 Task: Check the weather for June 28, 2023, in New Delhi and Washington, D.C., using the calendar application.
Action: Mouse moved to (19, 80)
Screenshot: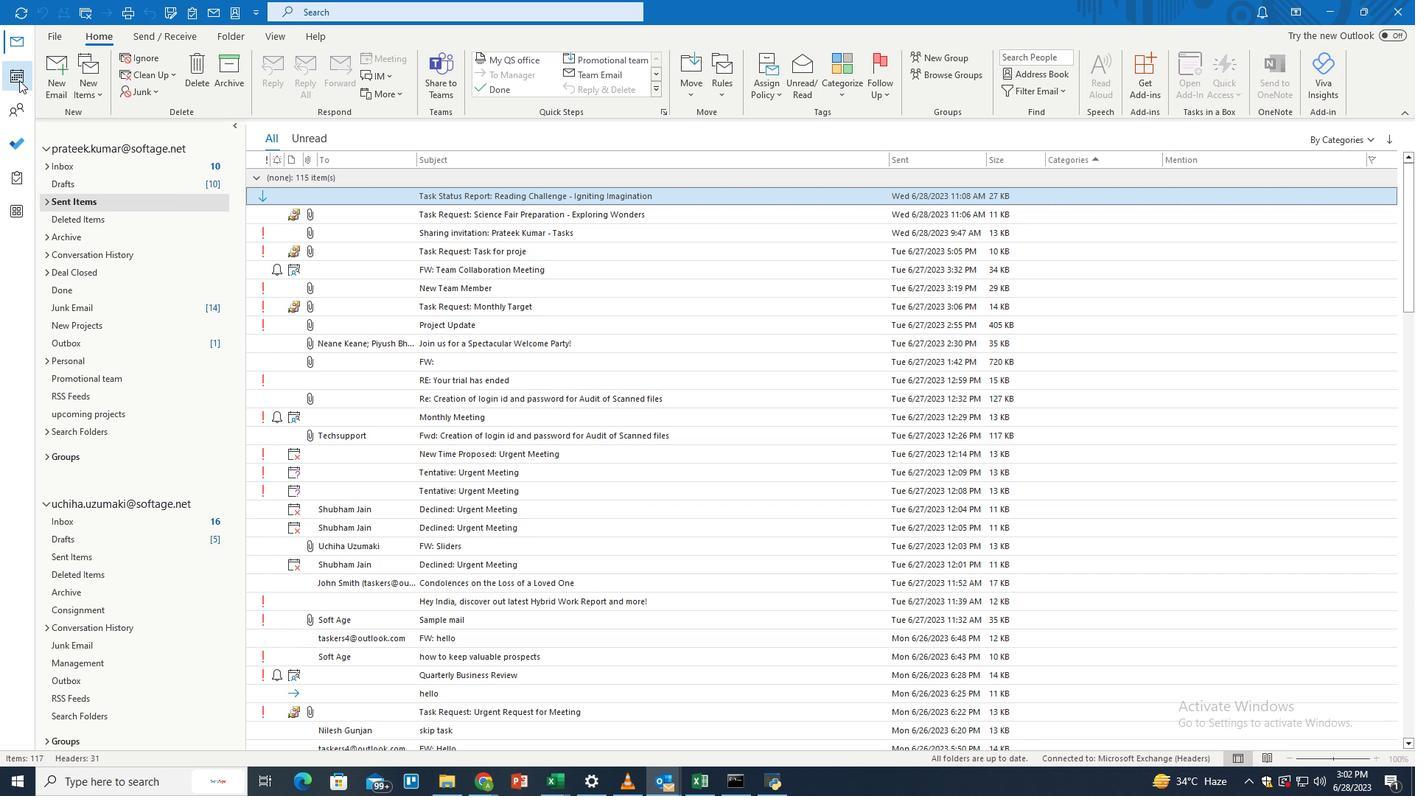 
Action: Mouse pressed left at (19, 80)
Screenshot: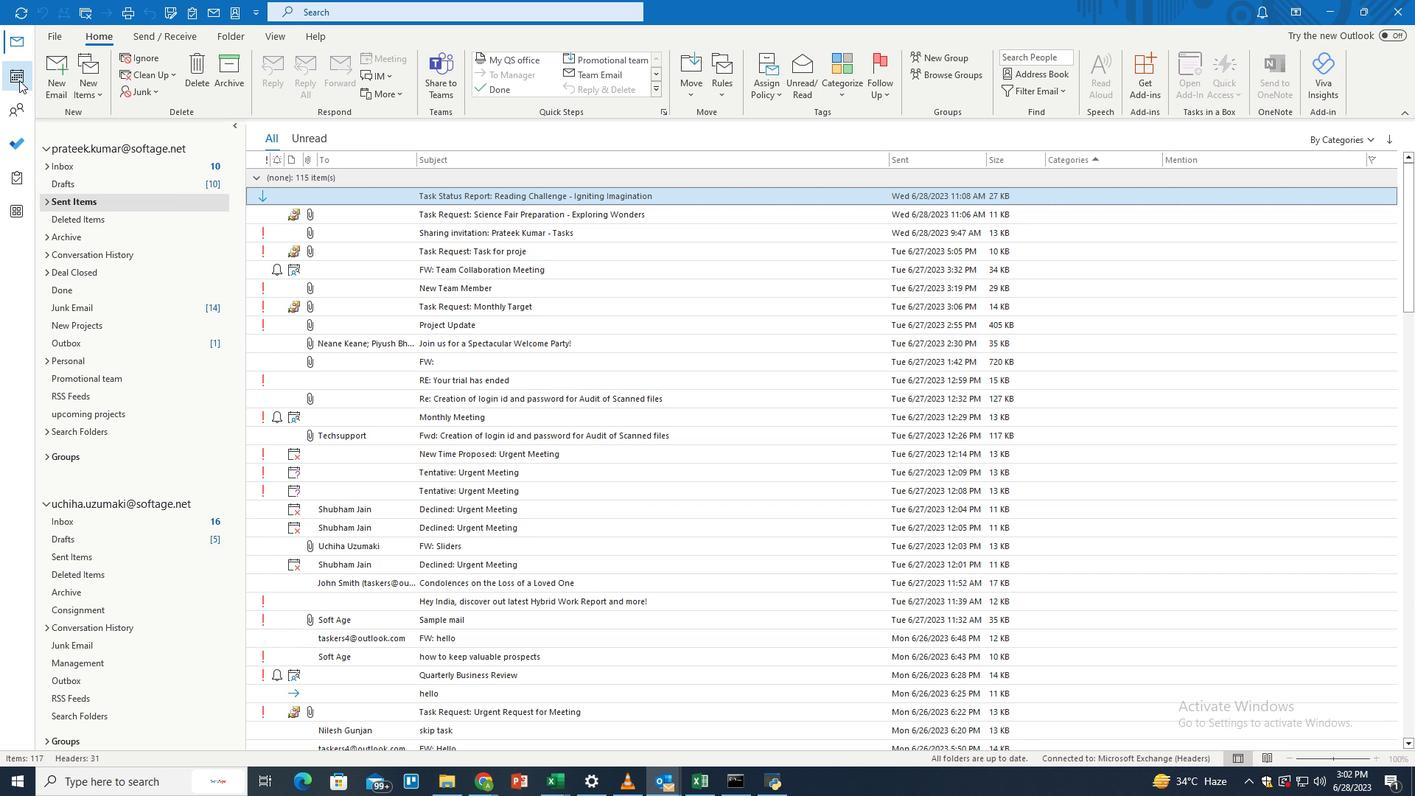 
Action: Mouse moved to (1049, 145)
Screenshot: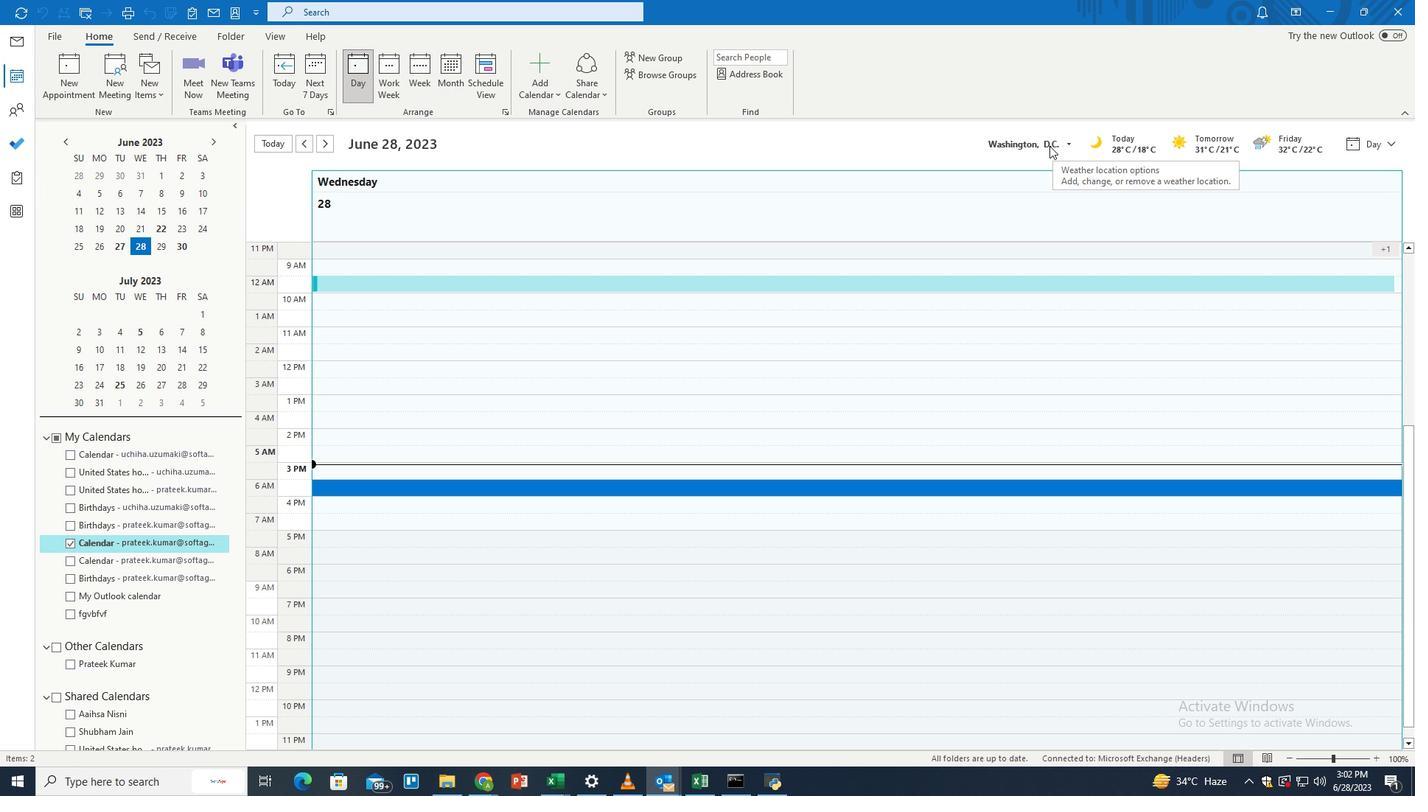
Action: Mouse pressed left at (1049, 145)
Screenshot: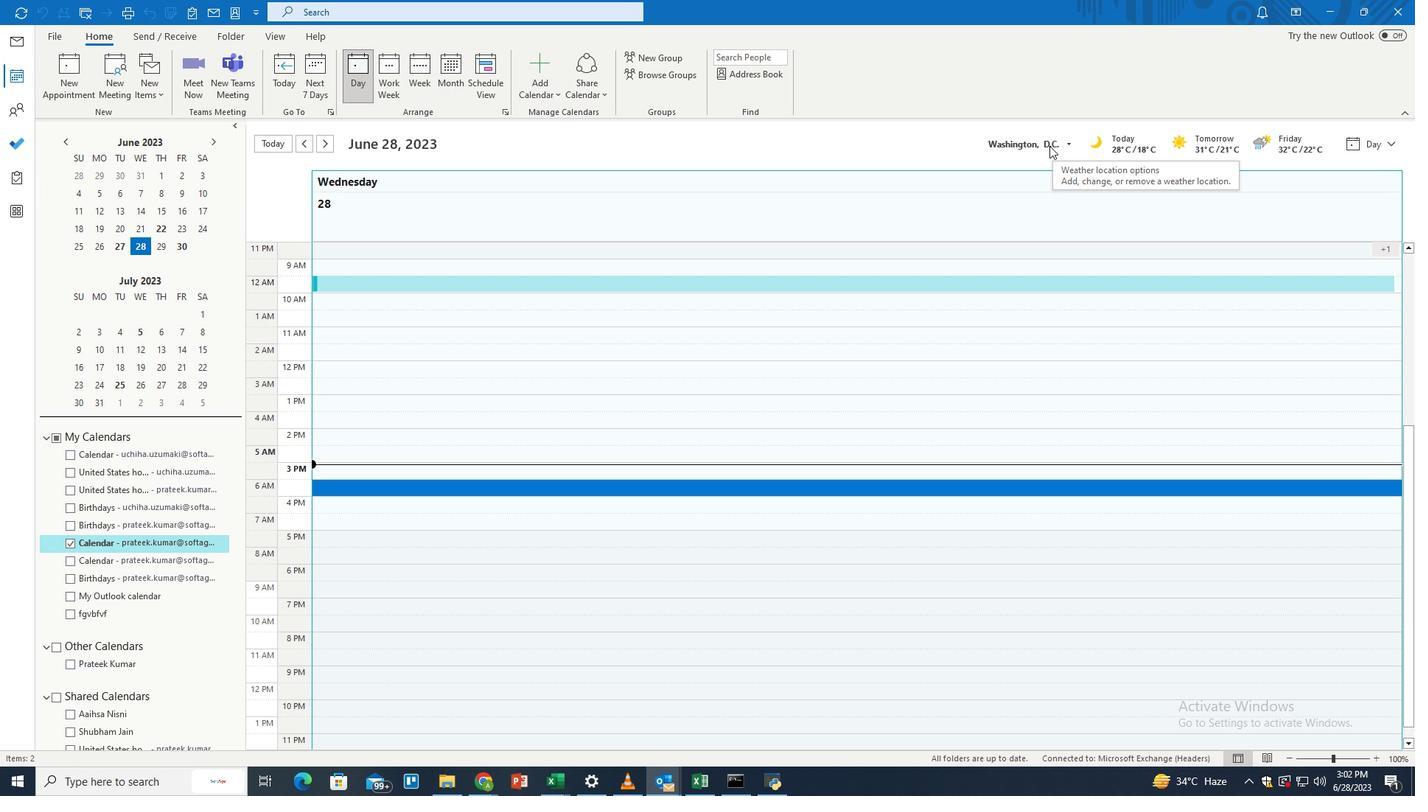 
Action: Mouse moved to (1046, 157)
Screenshot: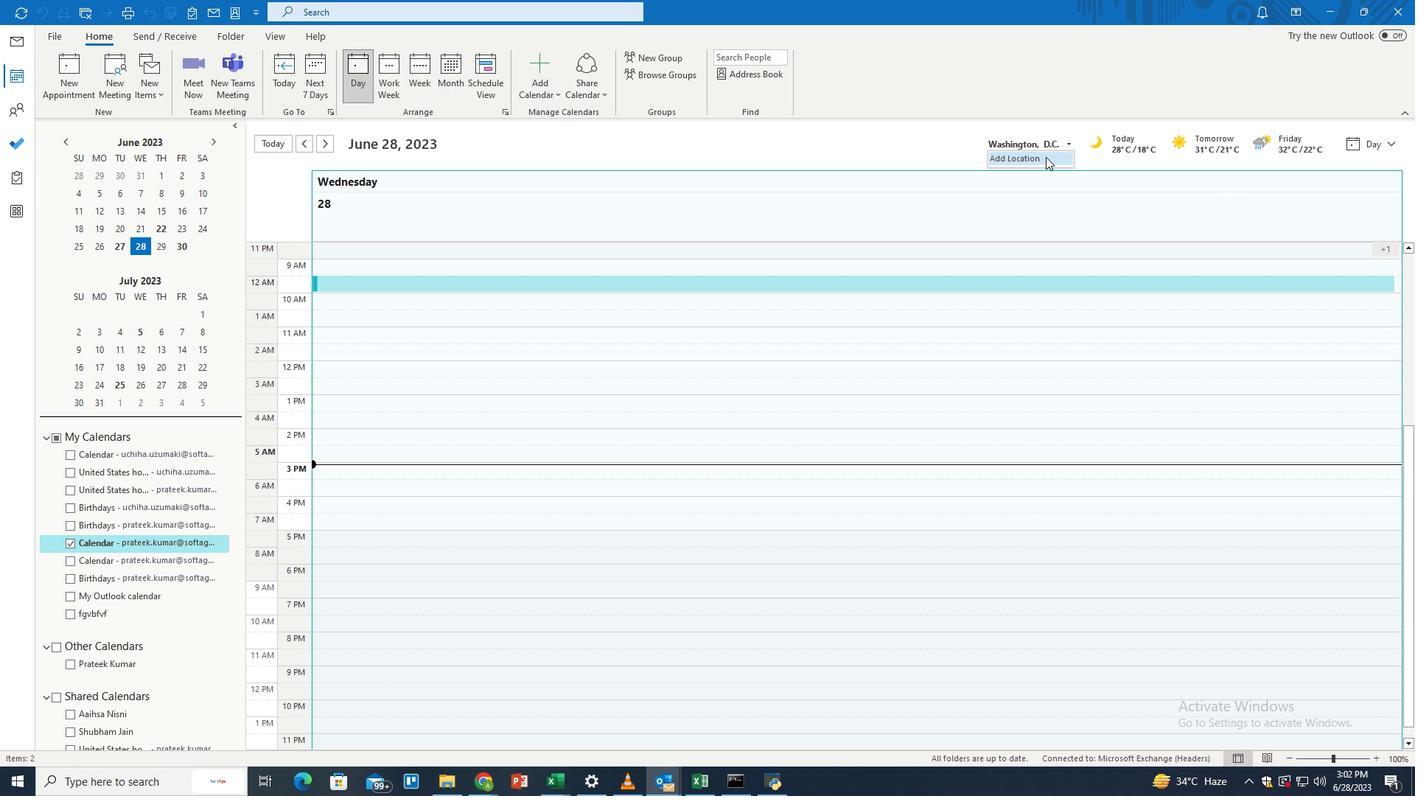 
Action: Mouse pressed left at (1046, 157)
Screenshot: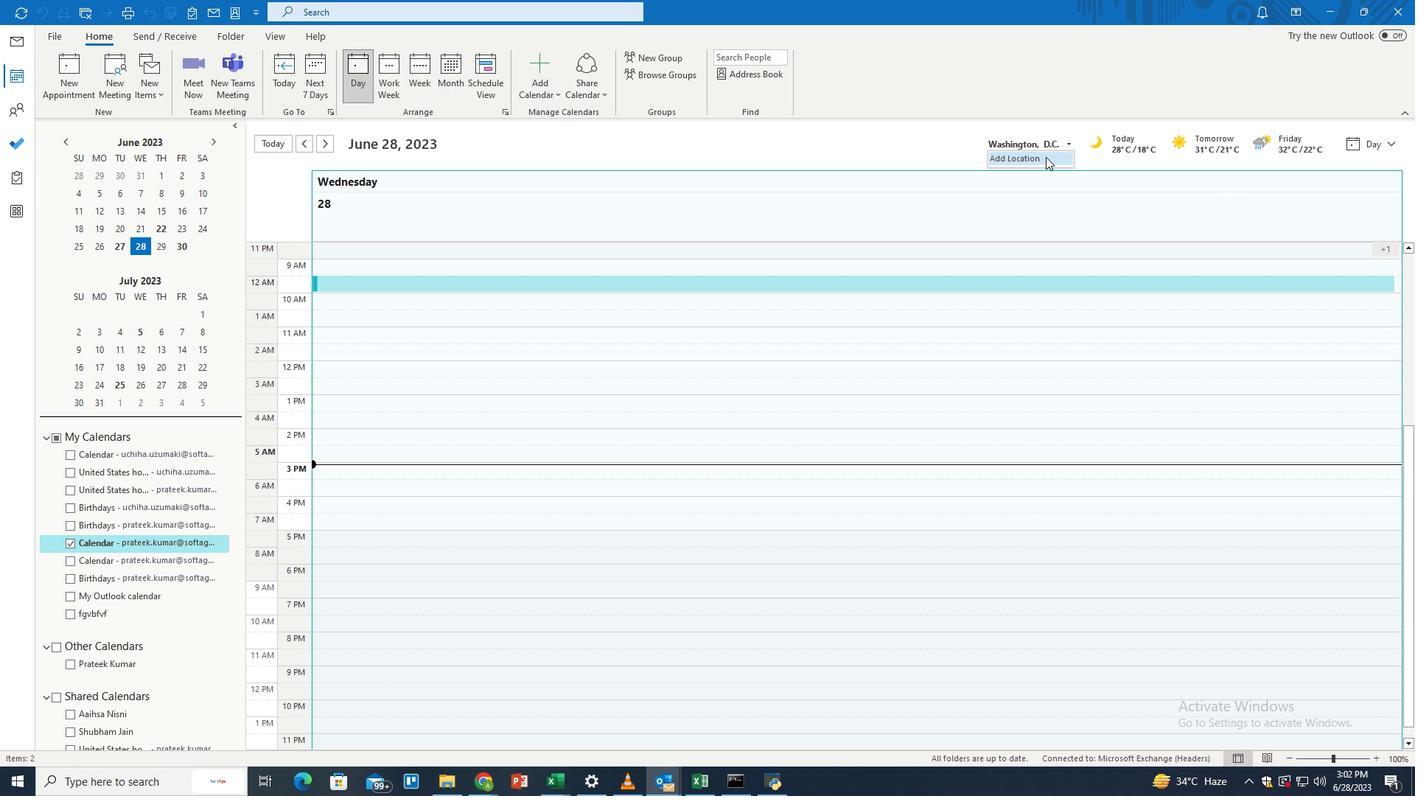
Action: Mouse moved to (1017, 141)
Screenshot: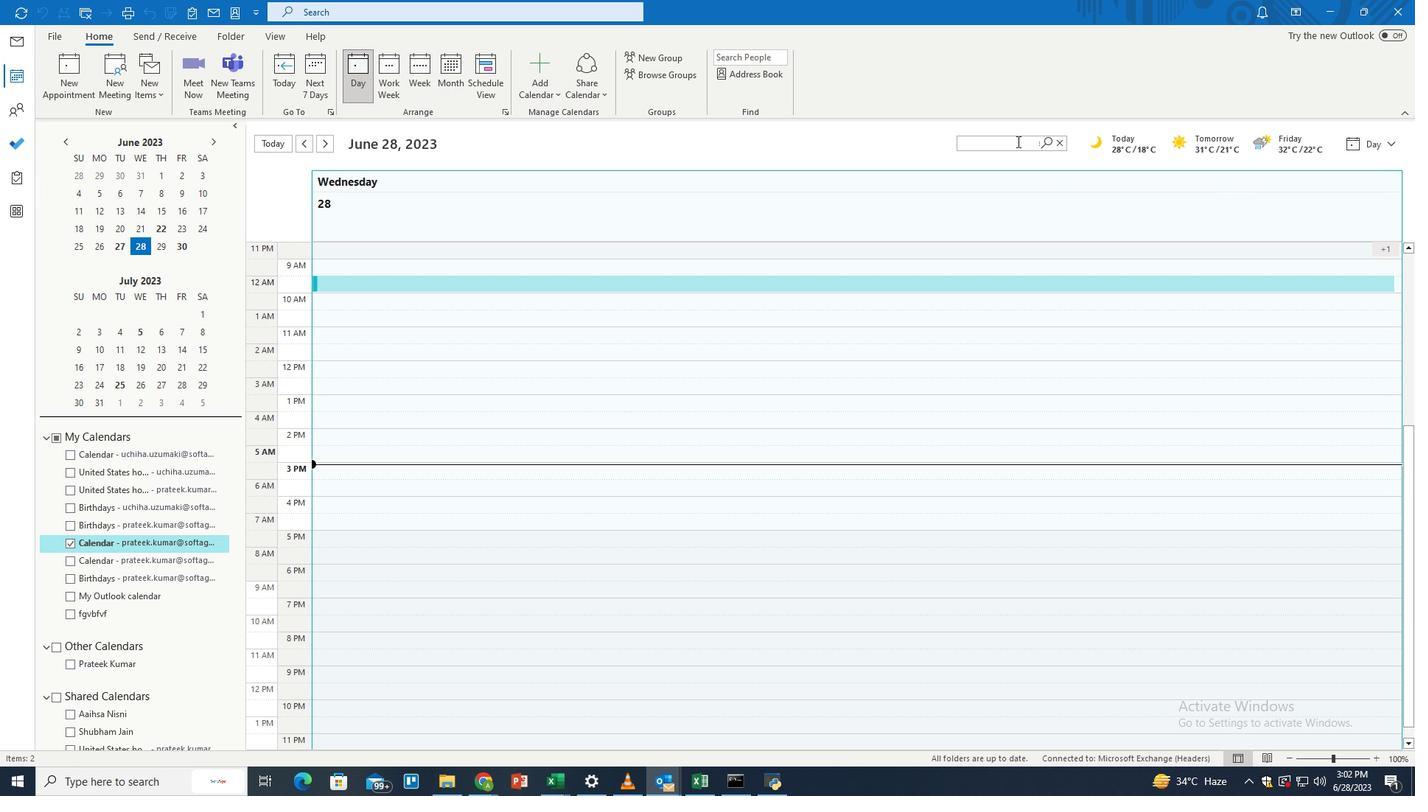
Action: Mouse pressed left at (1017, 141)
Screenshot: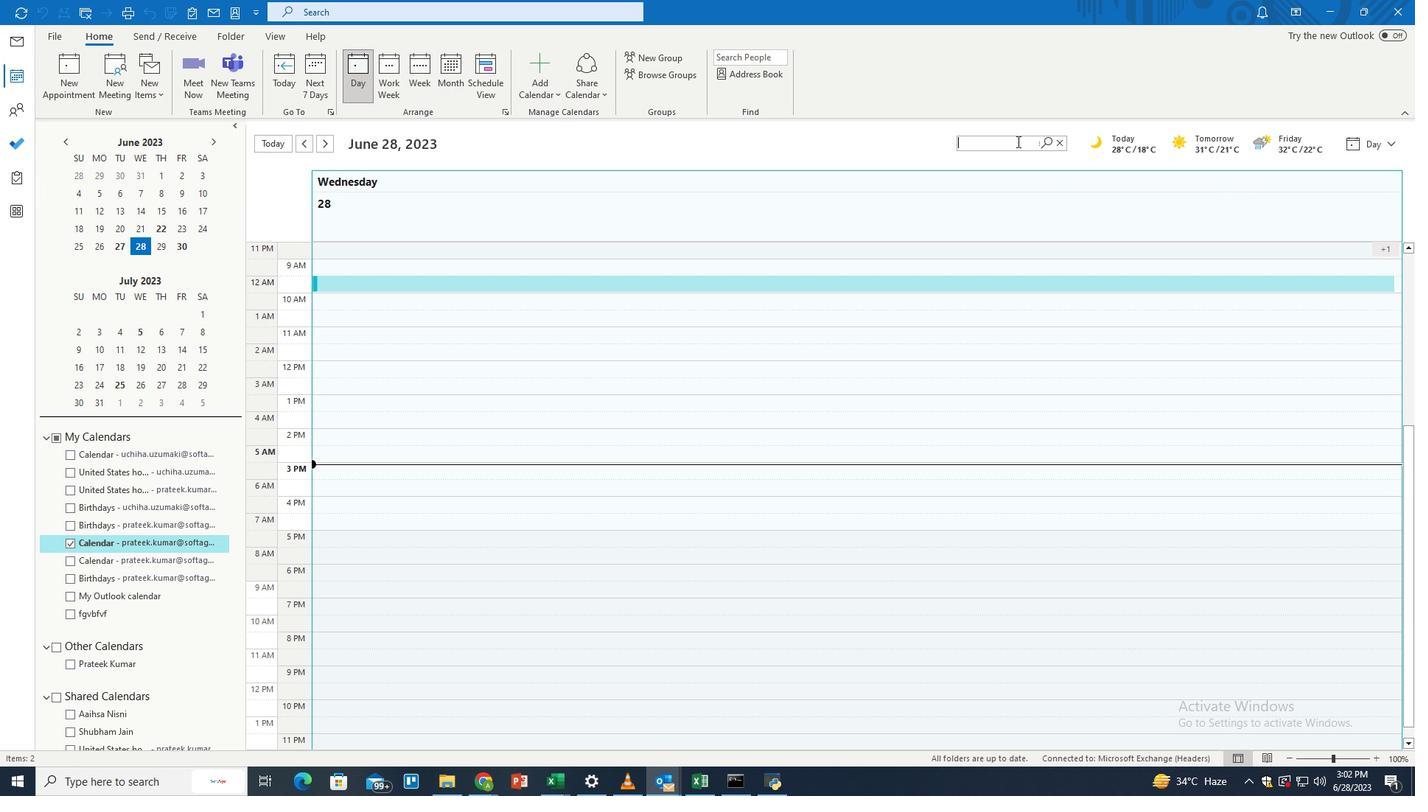 
Action: Mouse moved to (912, 71)
Screenshot: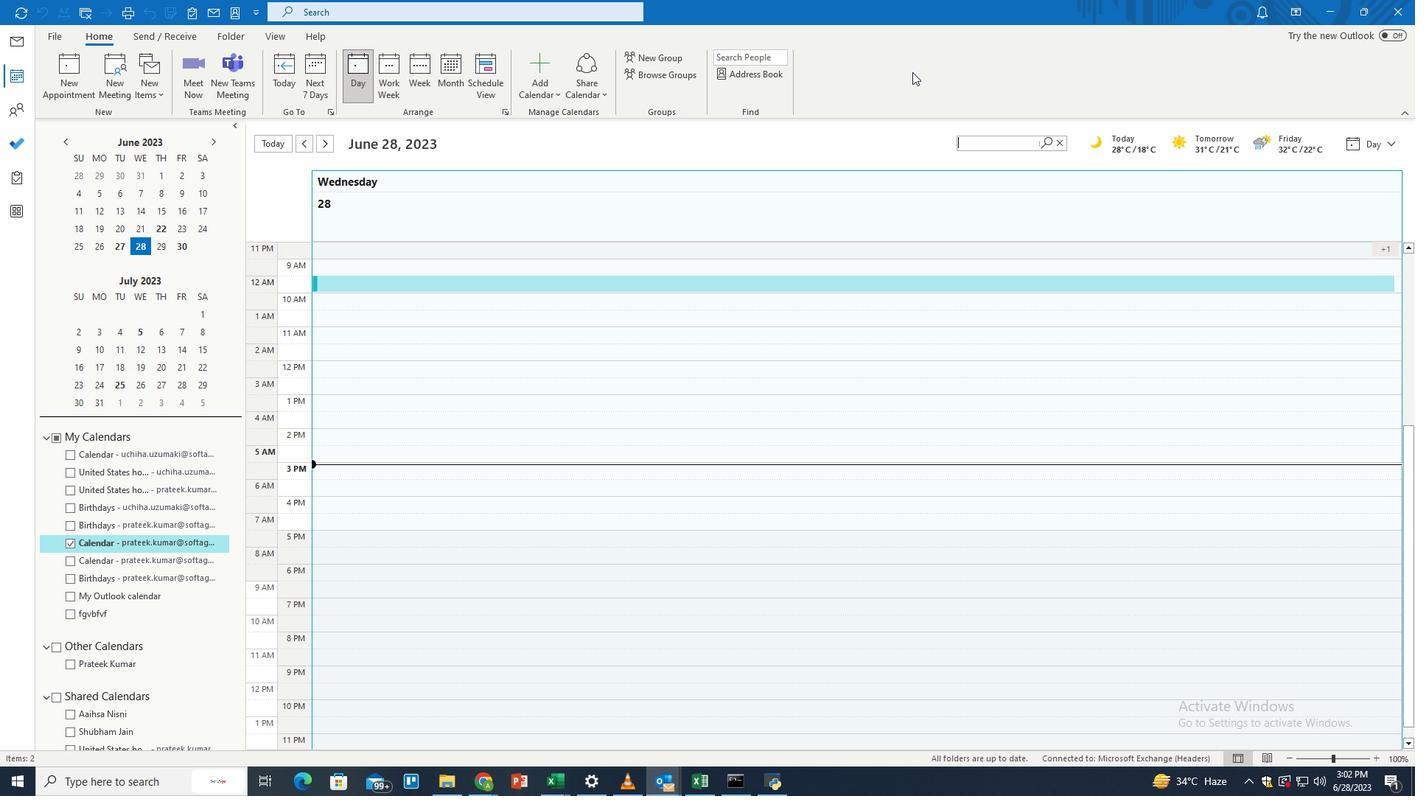 
Action: Key pressed <Key.shift>New<Key.space><Key.shift>Delhi
Screenshot: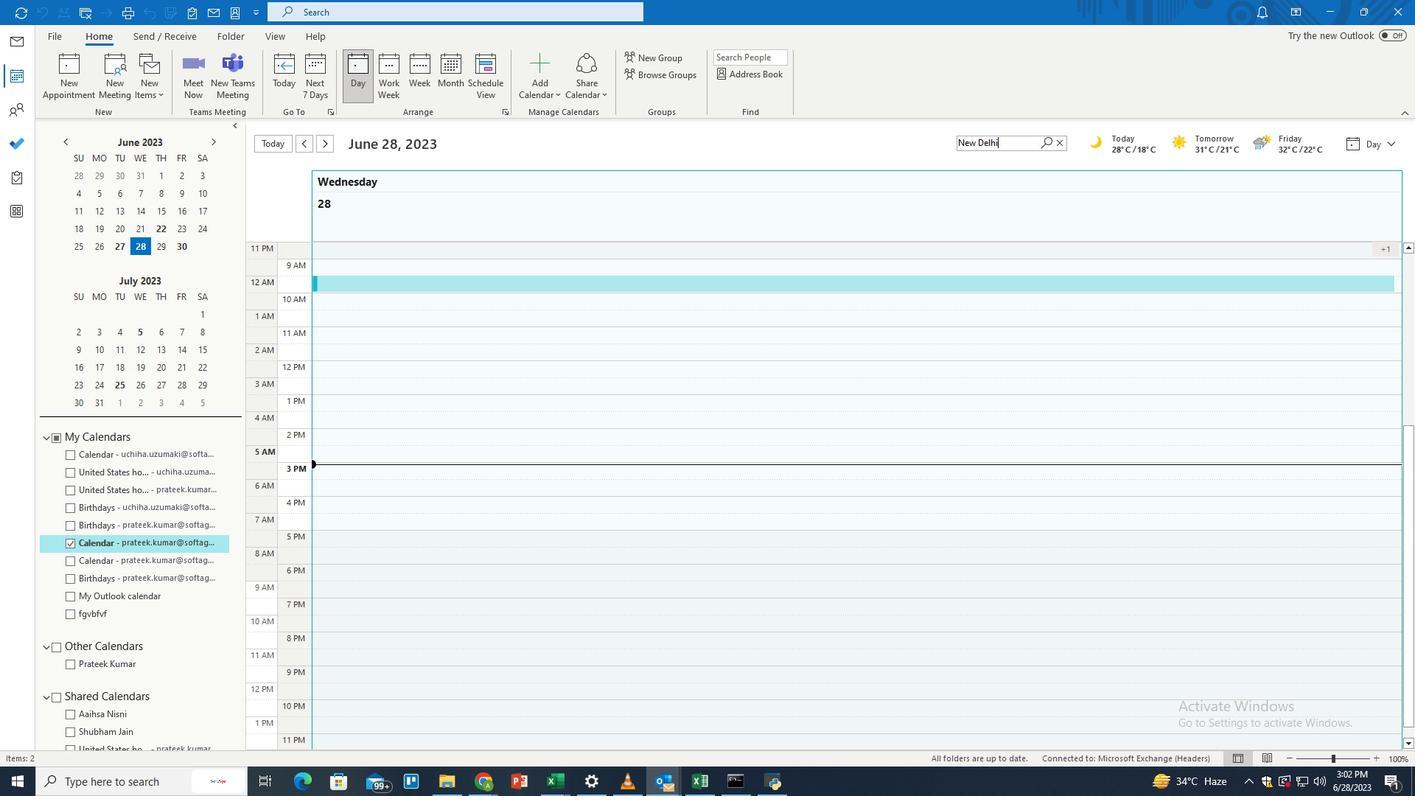 
Action: Mouse moved to (1046, 140)
Screenshot: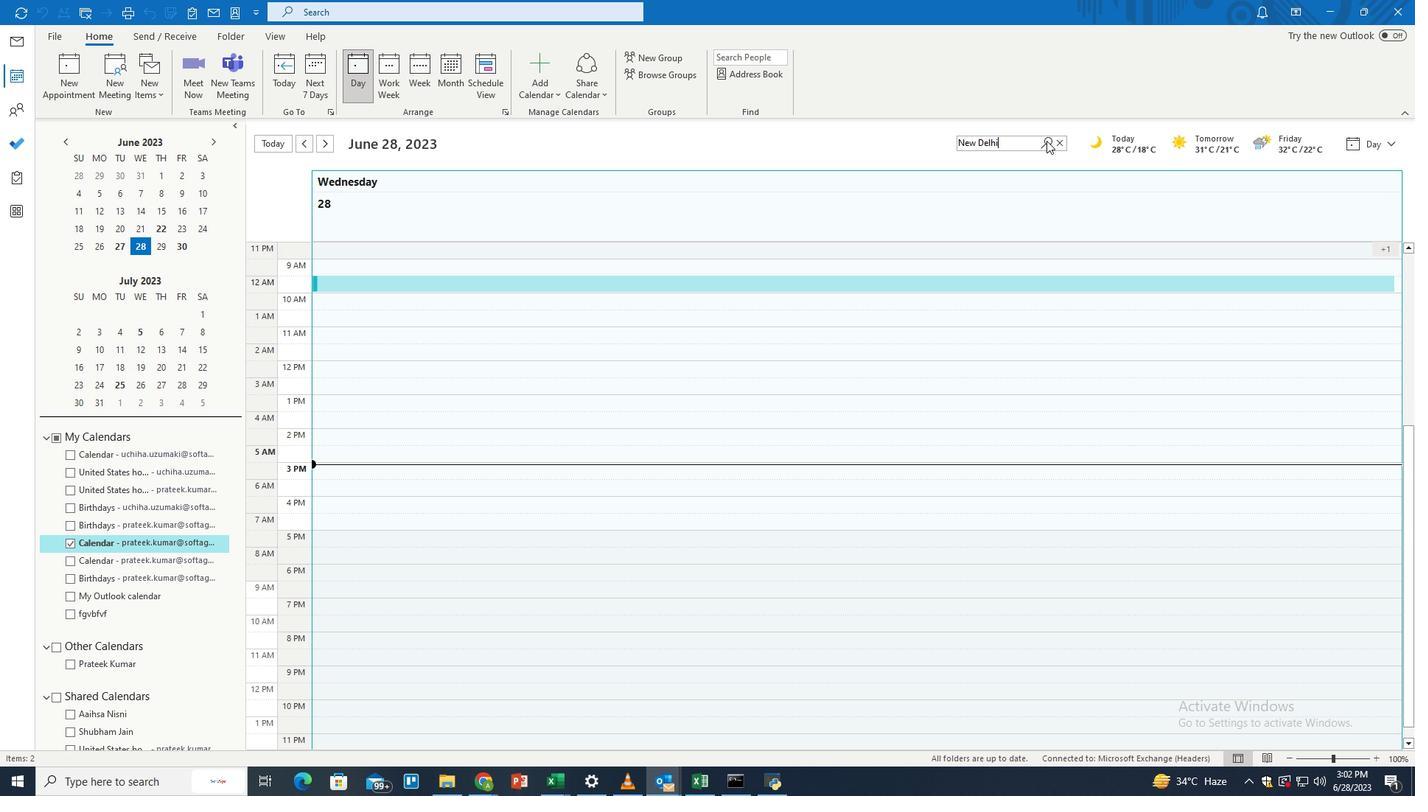 
Action: Mouse pressed left at (1046, 140)
Screenshot: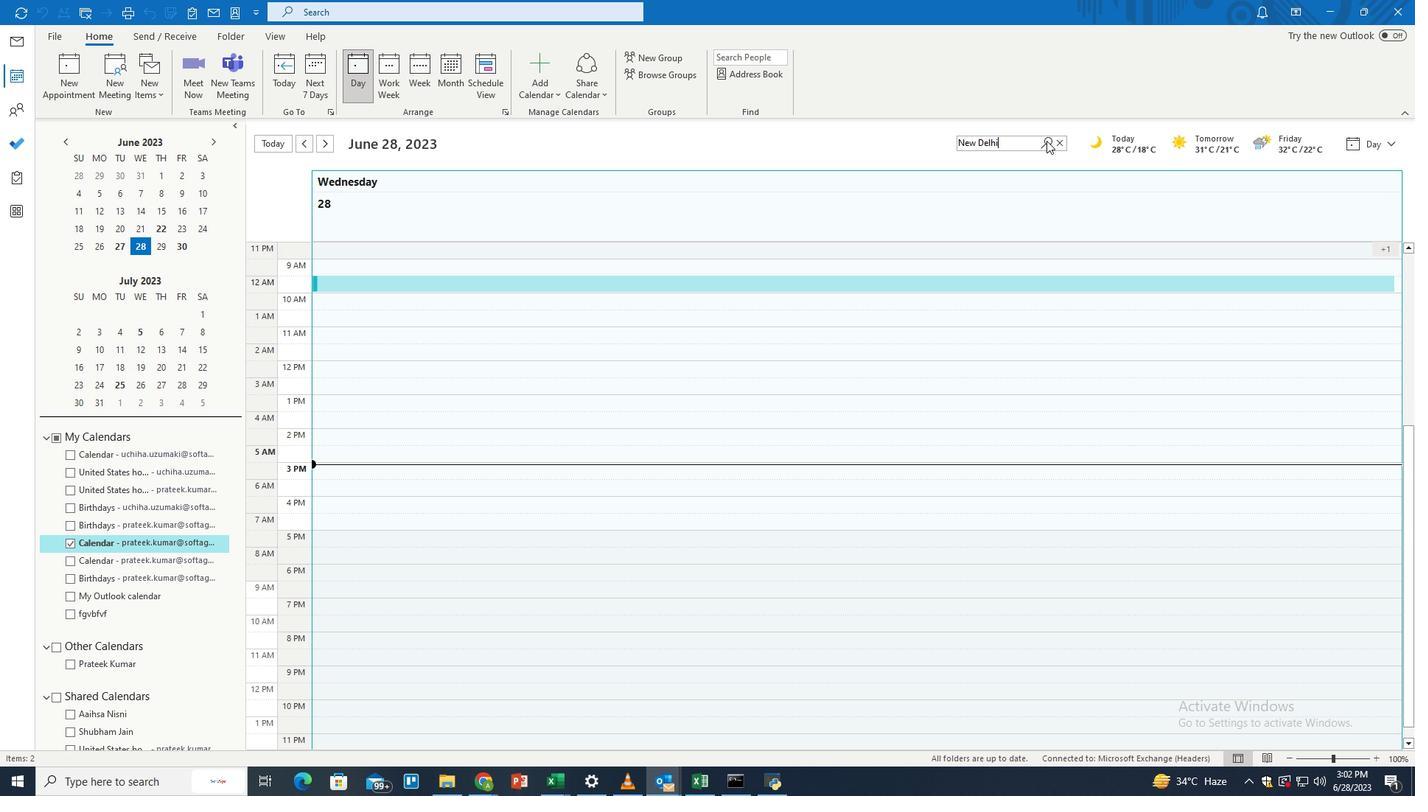 
Action: Mouse moved to (1007, 174)
Screenshot: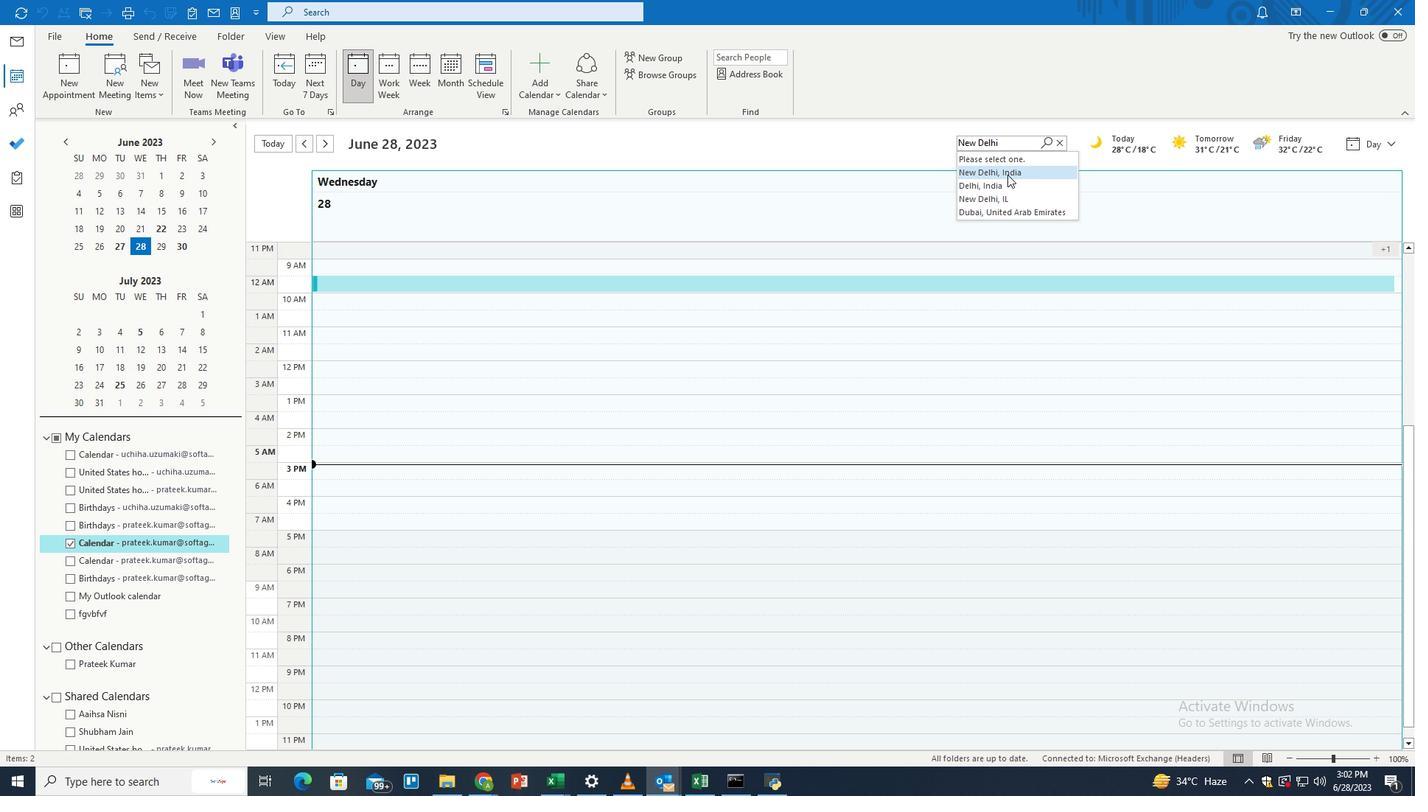 
Action: Mouse pressed left at (1007, 174)
Screenshot: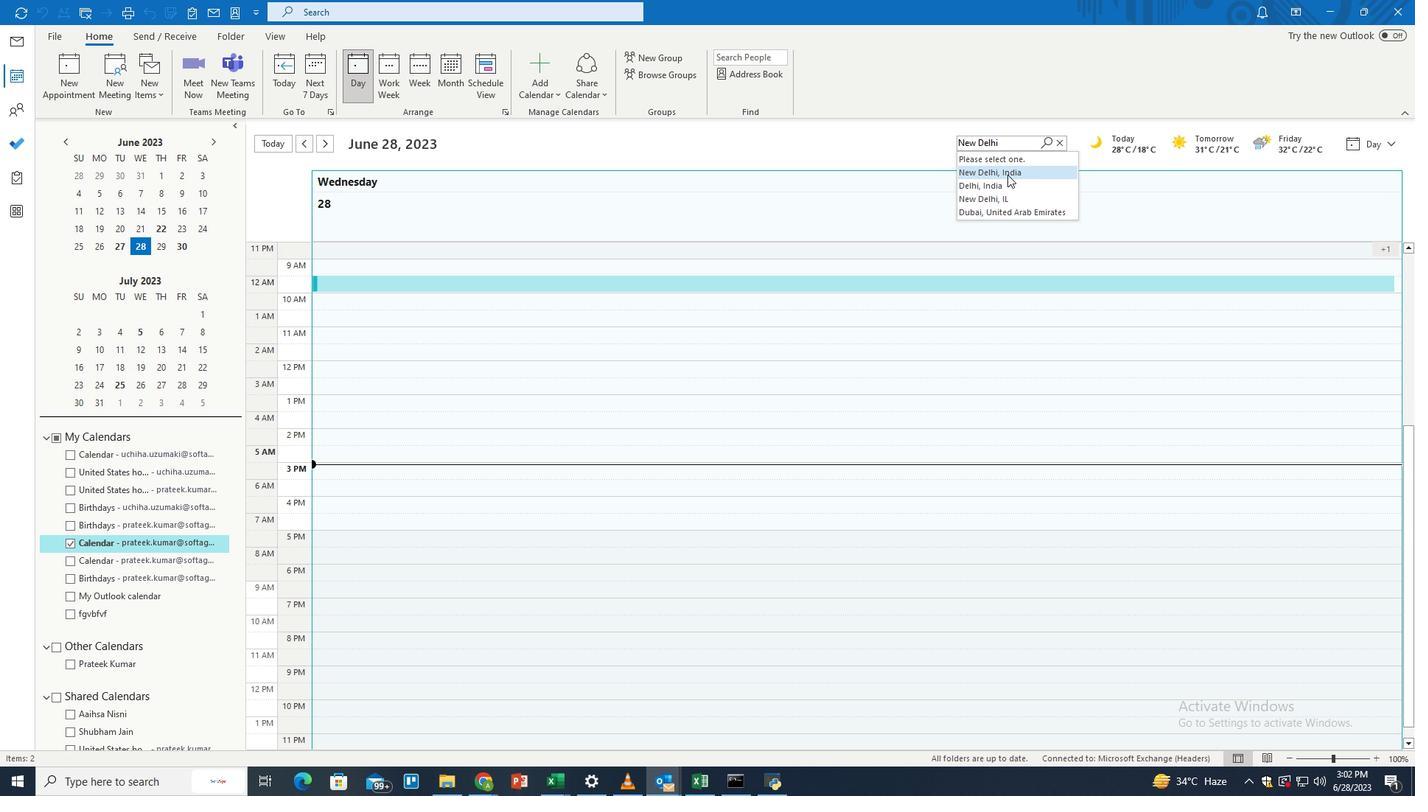 
Action: Mouse moved to (996, 338)
Screenshot: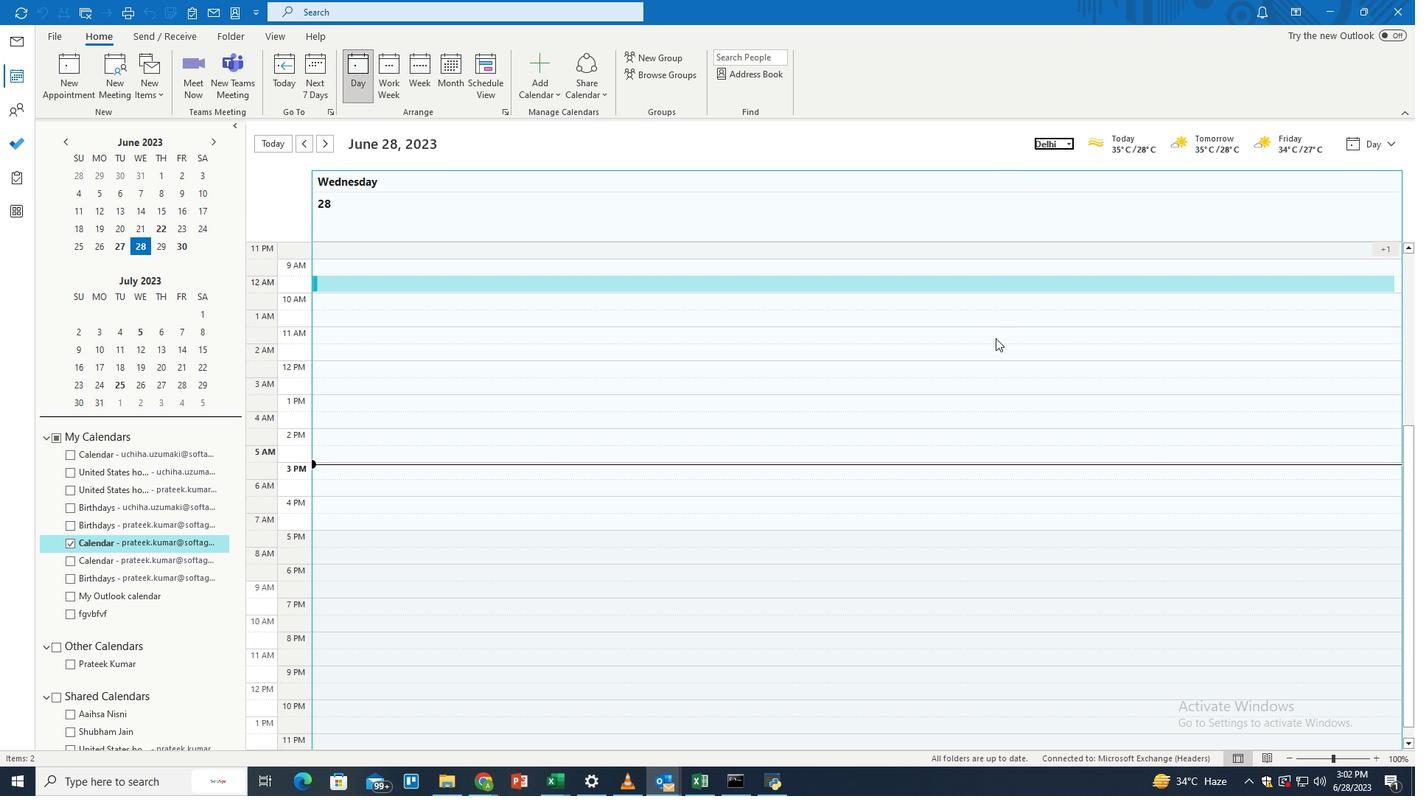 
